 Task: Add Chobani Less Sugar Greek Yogurt Madagascar Vanilla & Cinnamon to the cart.
Action: Mouse pressed left at (24, 105)
Screenshot: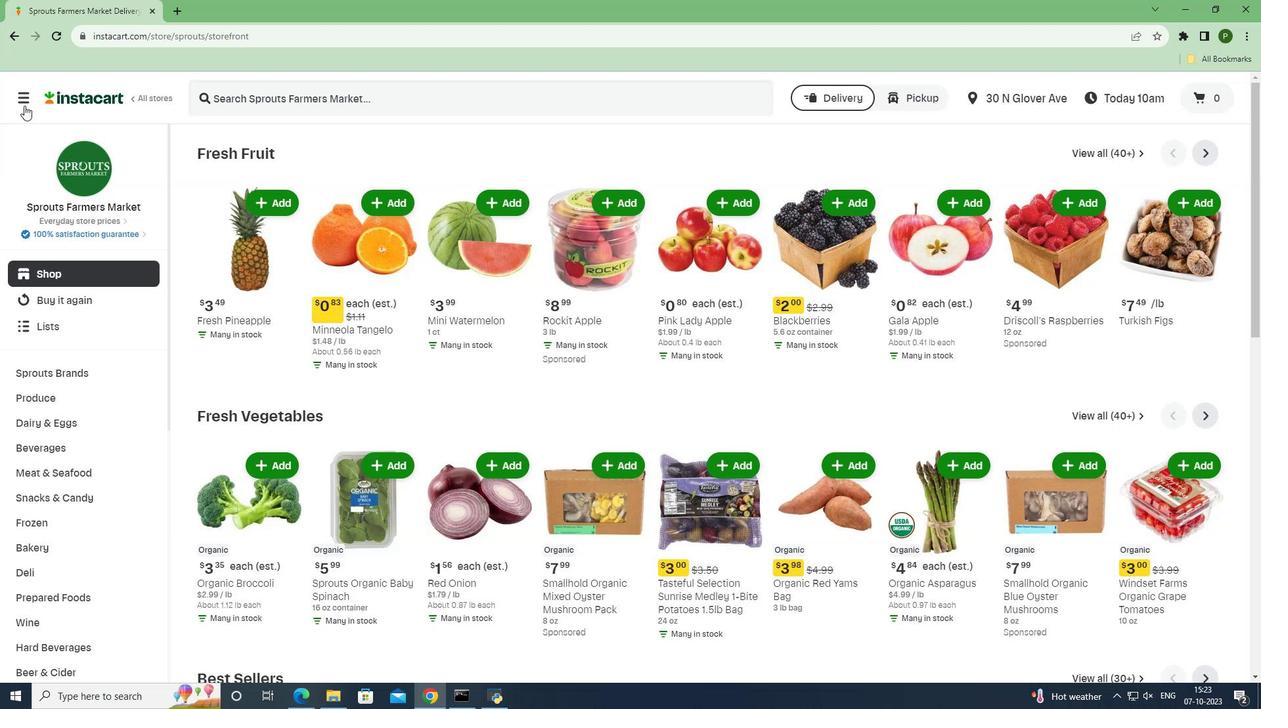 
Action: Mouse moved to (64, 342)
Screenshot: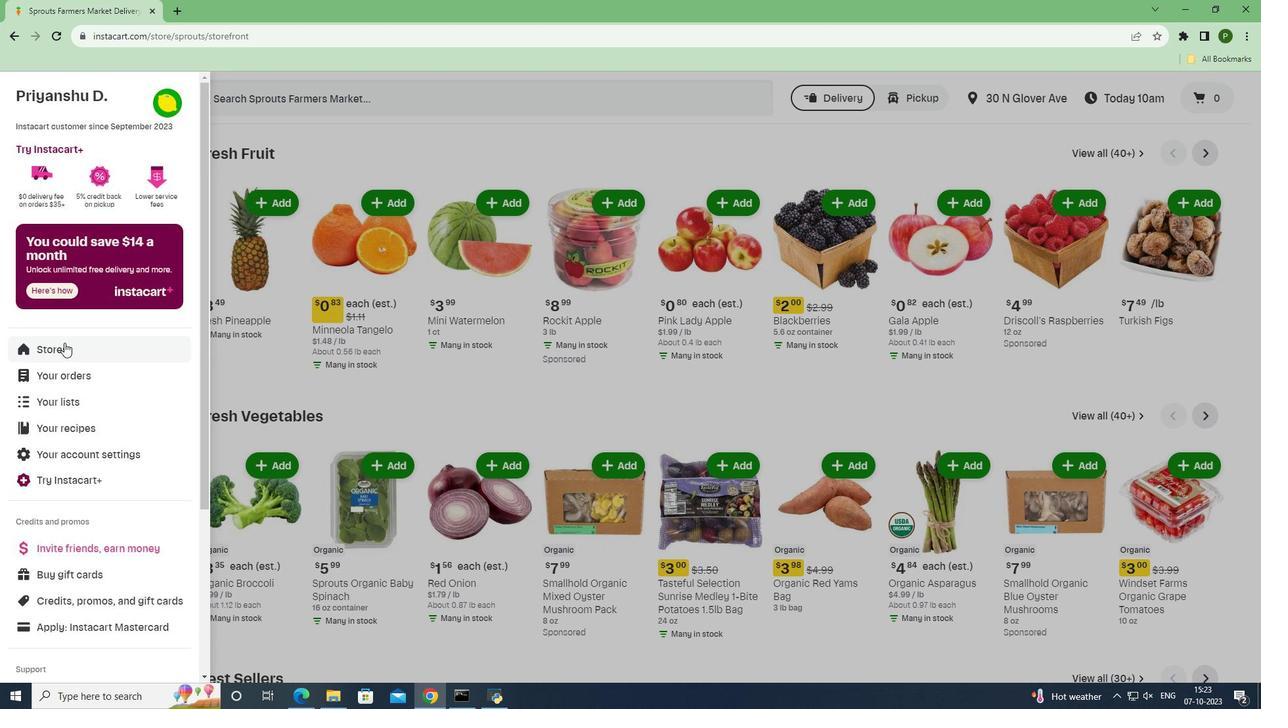
Action: Mouse pressed left at (64, 342)
Screenshot: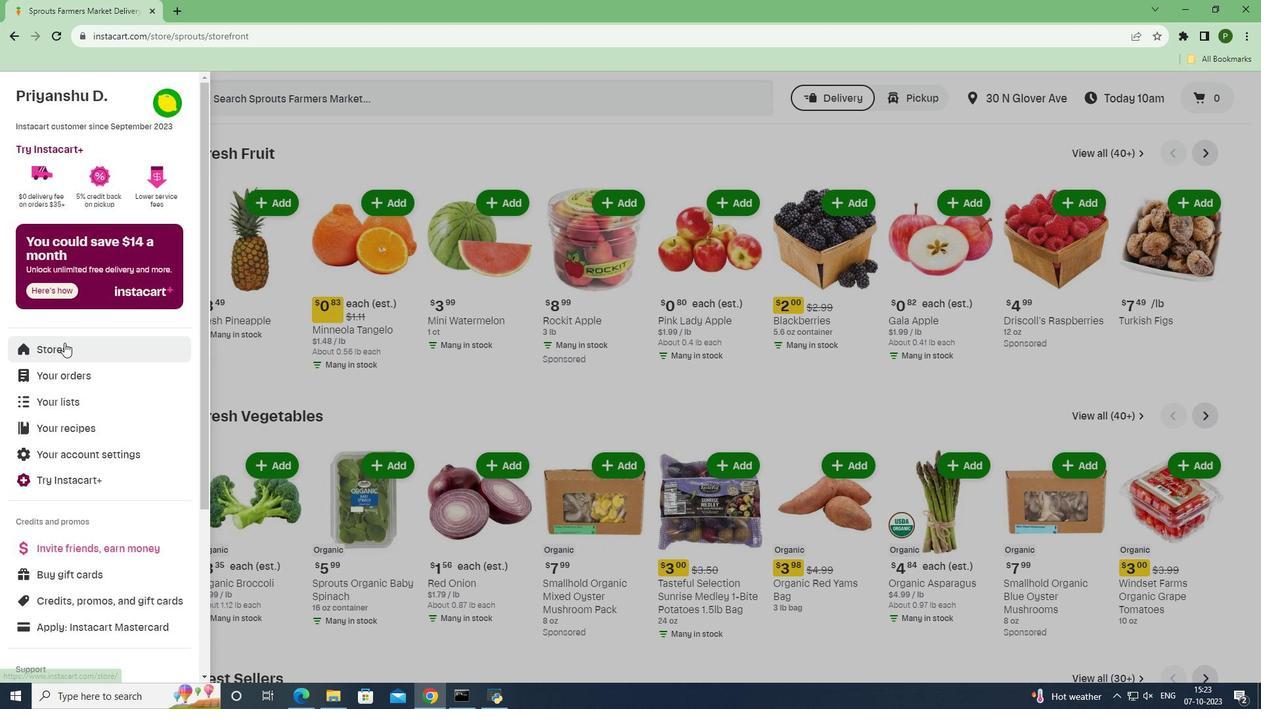 
Action: Mouse moved to (300, 154)
Screenshot: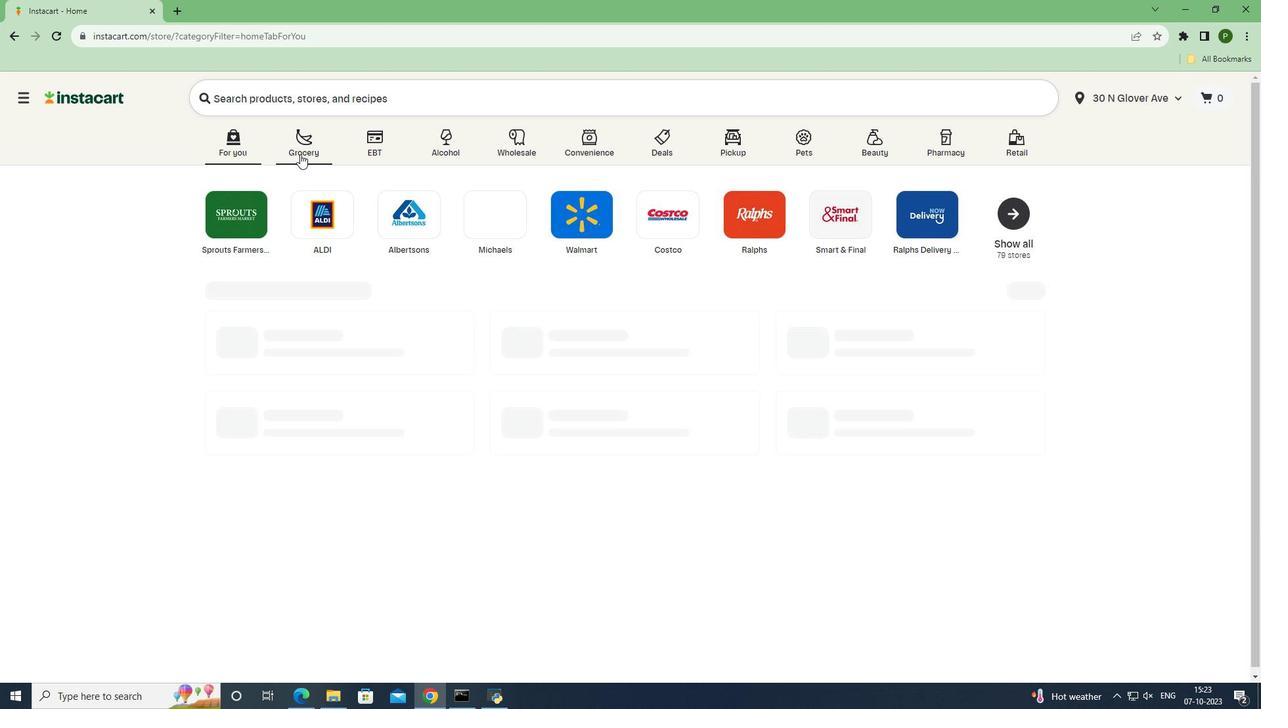 
Action: Mouse pressed left at (300, 154)
Screenshot: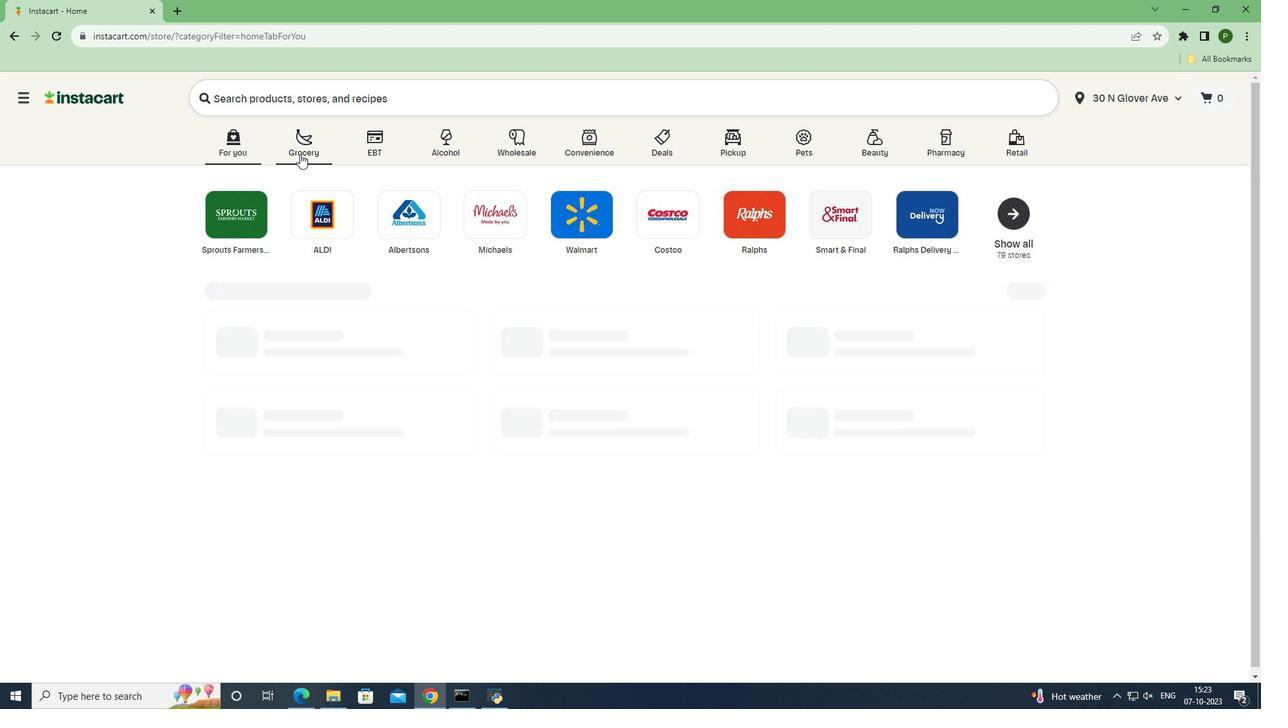 
Action: Mouse moved to (510, 300)
Screenshot: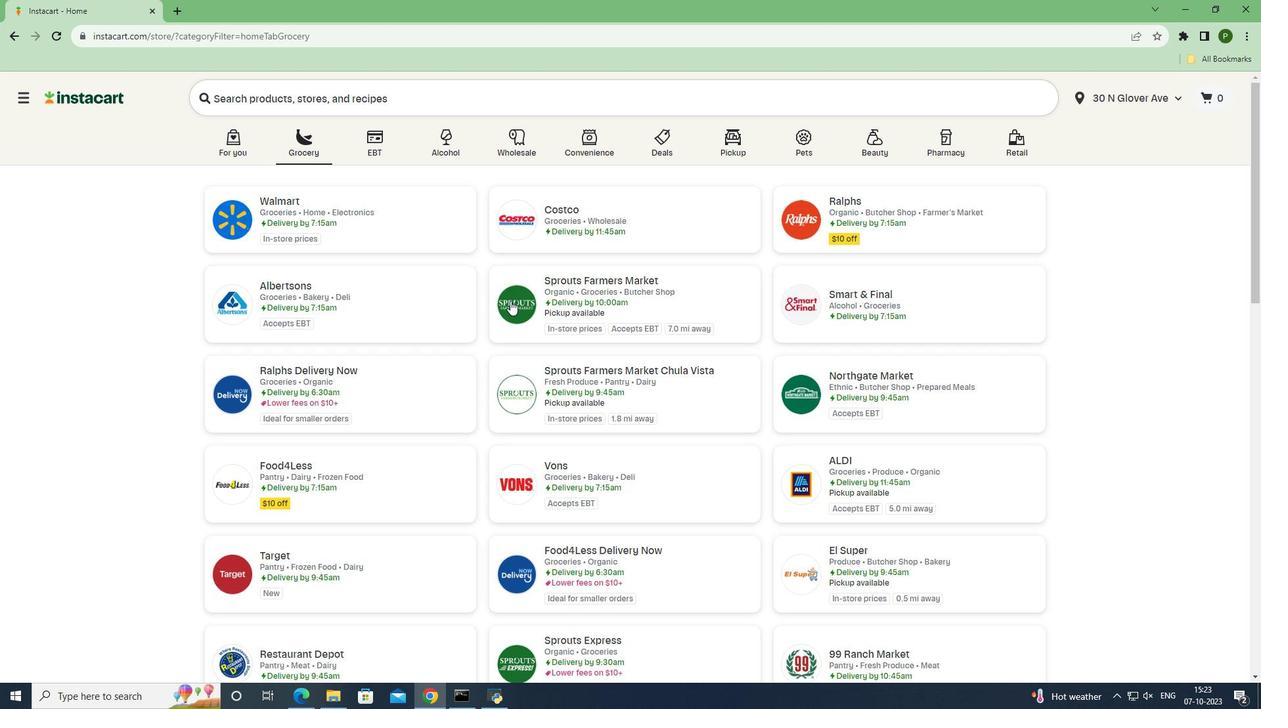 
Action: Mouse pressed left at (510, 300)
Screenshot: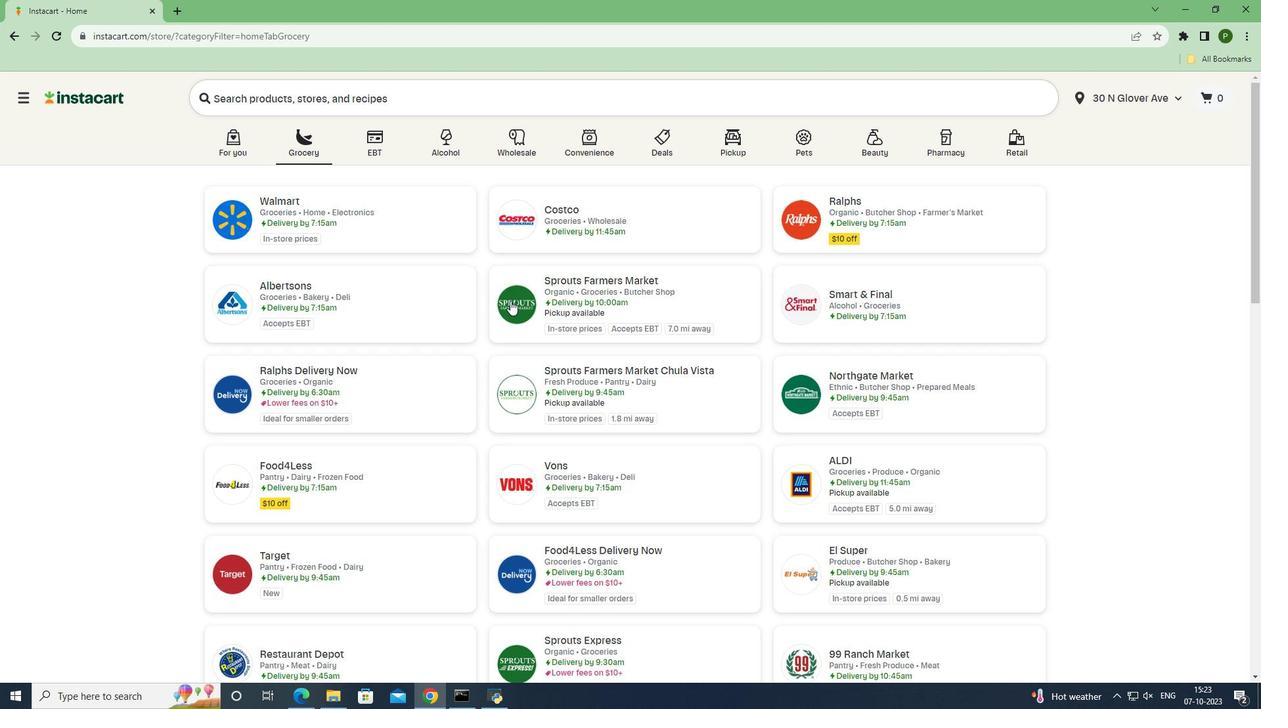 
Action: Mouse moved to (104, 421)
Screenshot: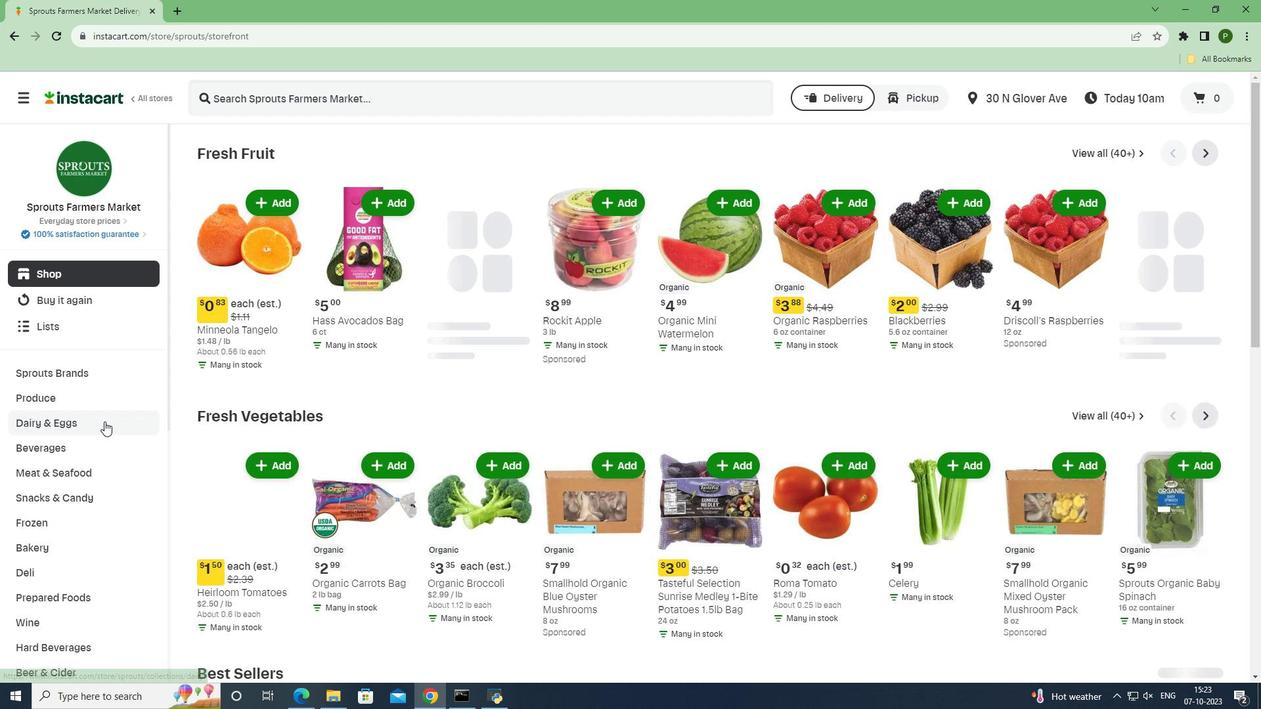 
Action: Mouse pressed left at (104, 421)
Screenshot: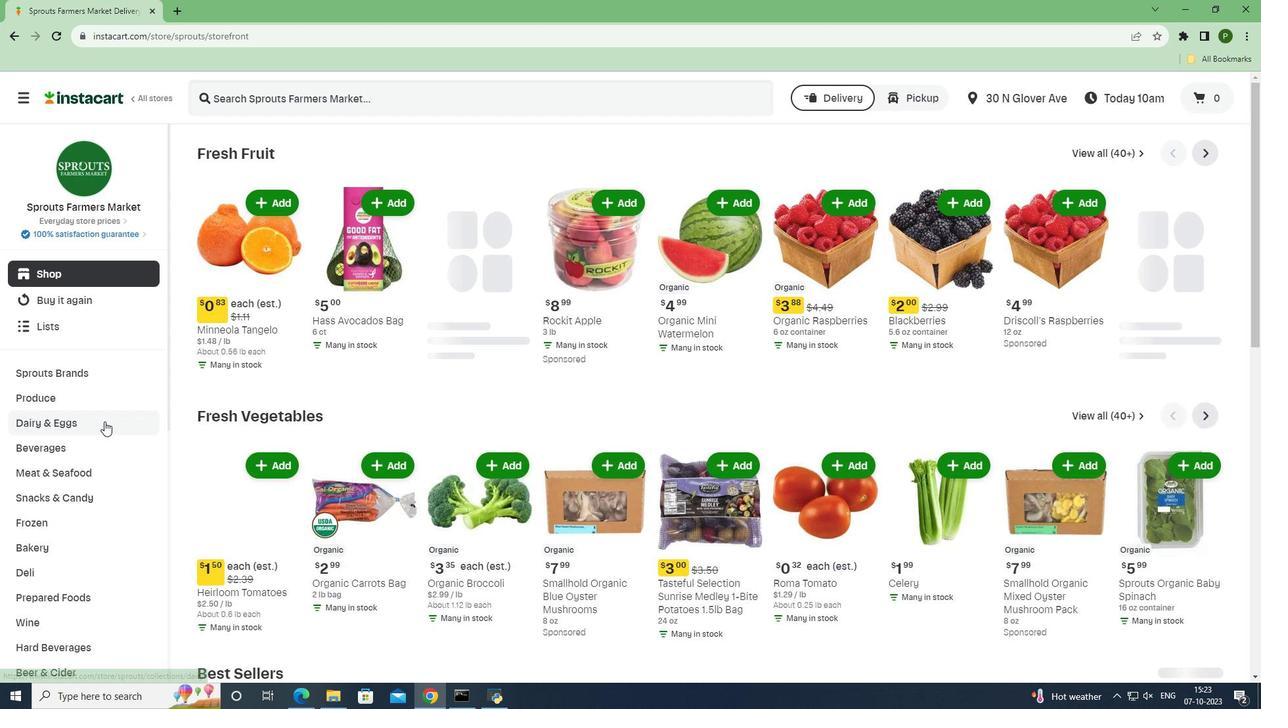 
Action: Mouse moved to (73, 527)
Screenshot: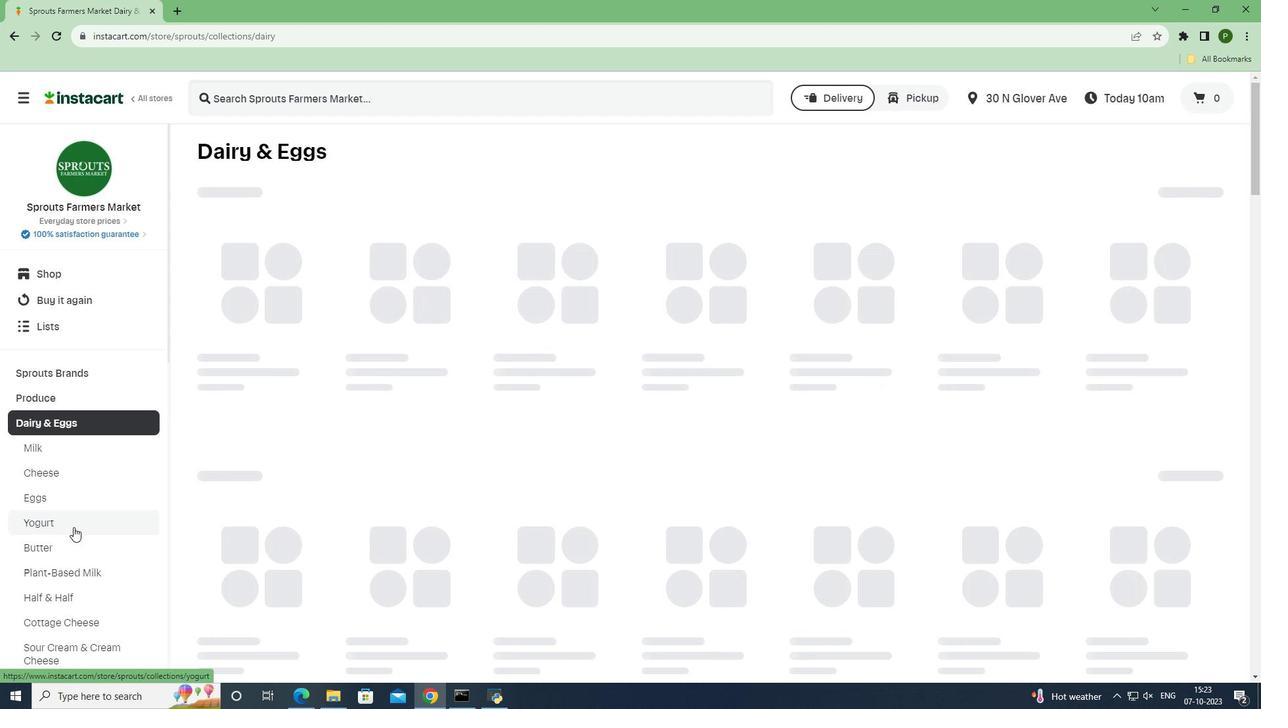 
Action: Mouse pressed left at (73, 527)
Screenshot: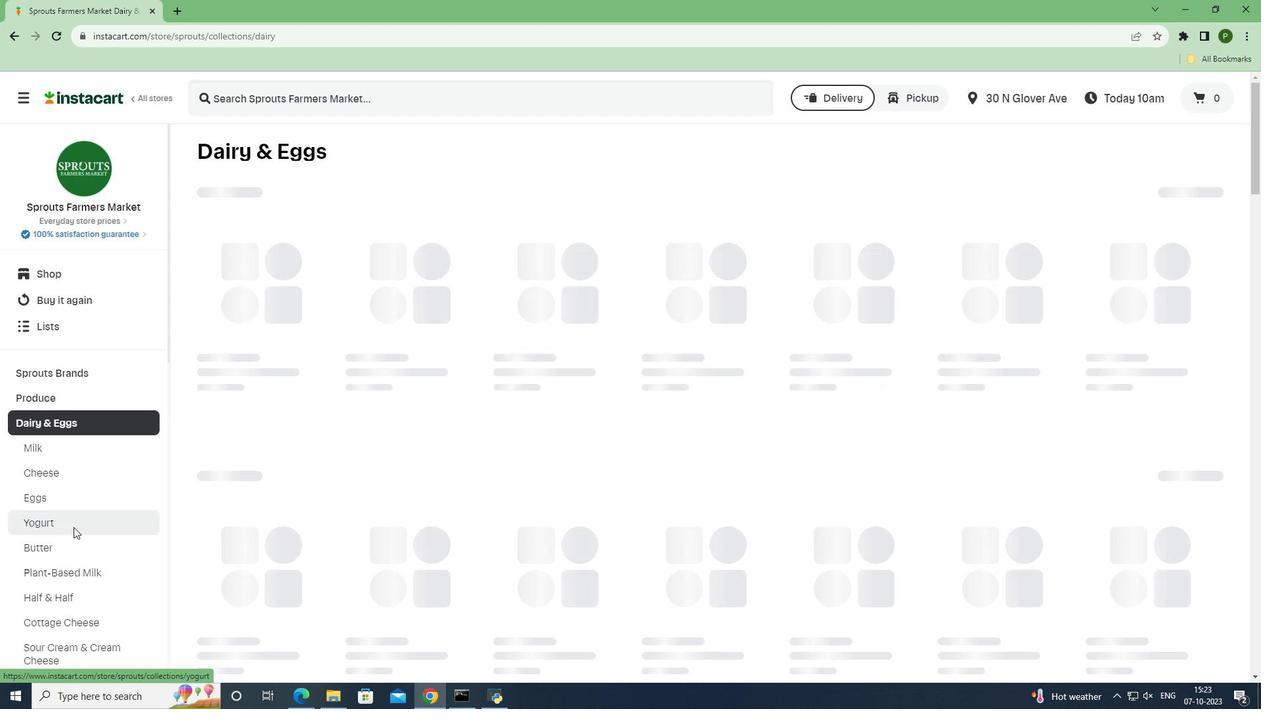 
Action: Mouse moved to (305, 103)
Screenshot: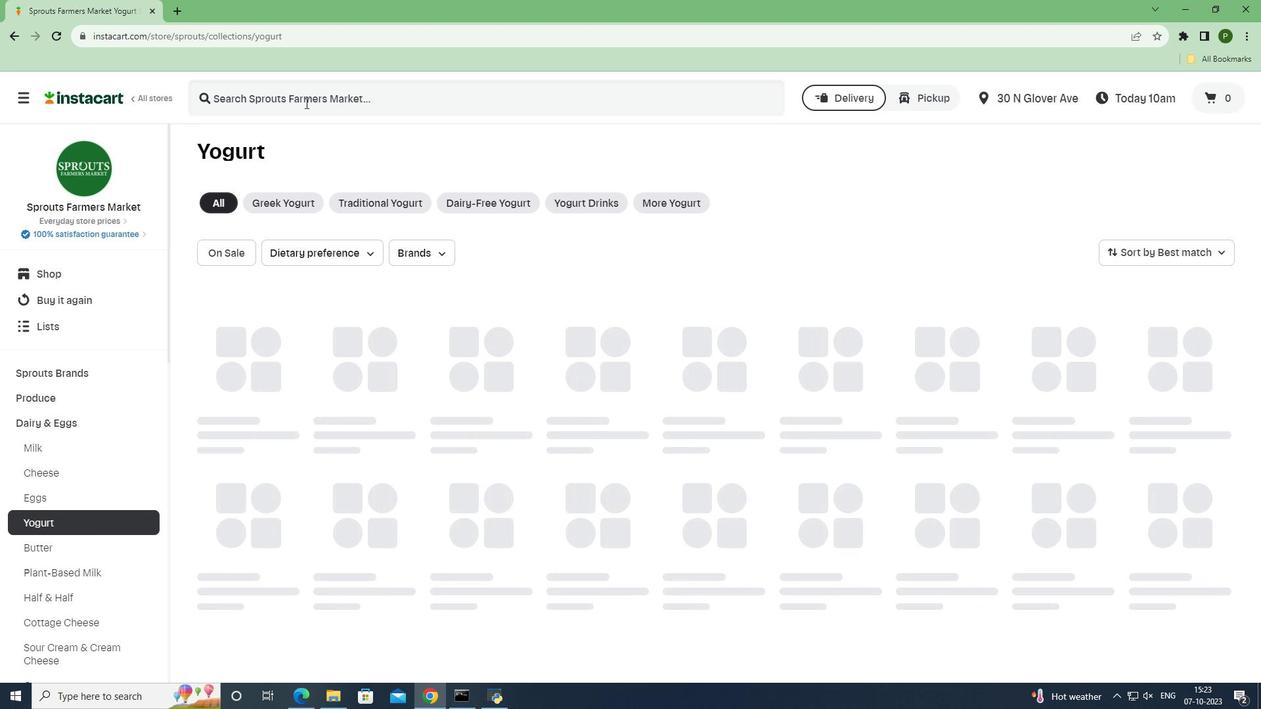 
Action: Mouse pressed left at (305, 103)
Screenshot: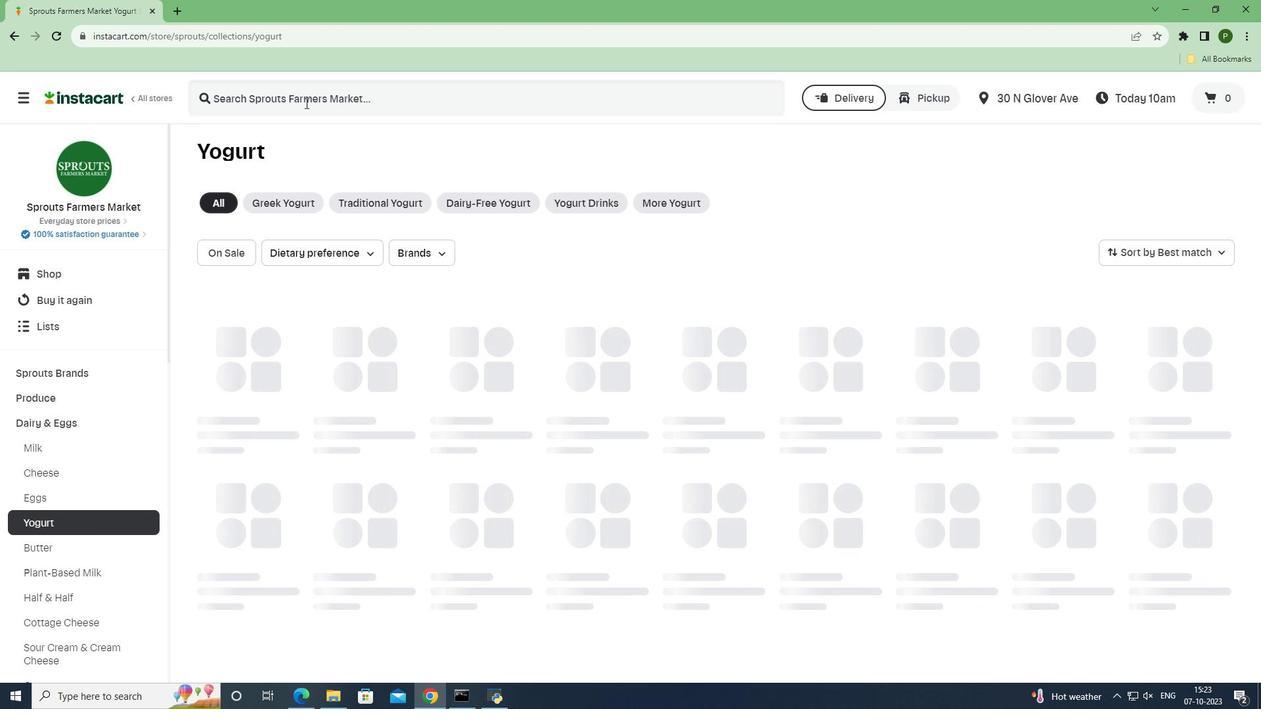 
Action: Key pressed <Key.caps_lock>C<Key.caps_lock>hobani<Key.space><Key.caps_lock>L<Key.caps_lock>ess<Key.space><Key.caps_lock>S<Key.caps_lock>ugar<Key.space><Key.caps_lock>G<Key.caps_lock>reek<Key.space><Key.caps_lock>Y<Key.caps_lock>ogurt<Key.space><Key.caps_lock>M<Key.caps_lock>adagscar<Key.space><Key.caps_lock>V<Key.caps_lock>anilla<Key.space><Key.shift>&<Key.space><Key.caps_lock>C<Key.caps_lock>innamon<Key.space><Key.enter>
Screenshot: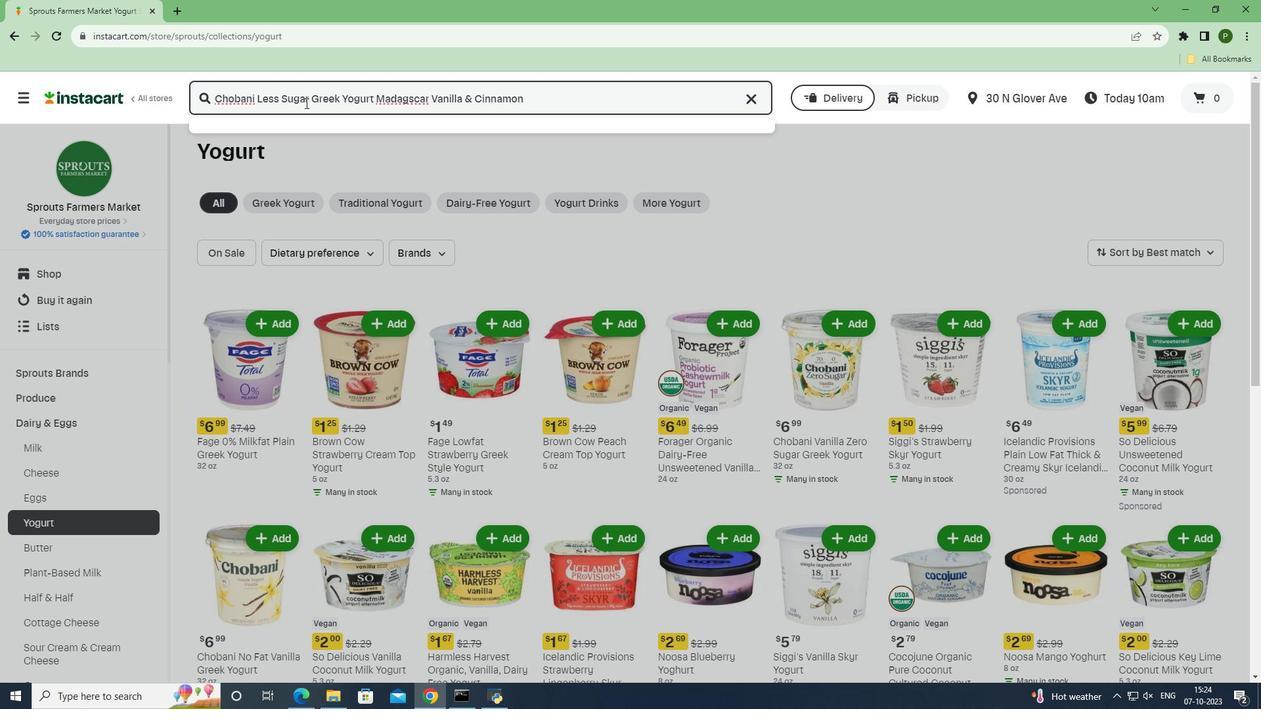 
Action: Mouse moved to (747, 237)
Screenshot: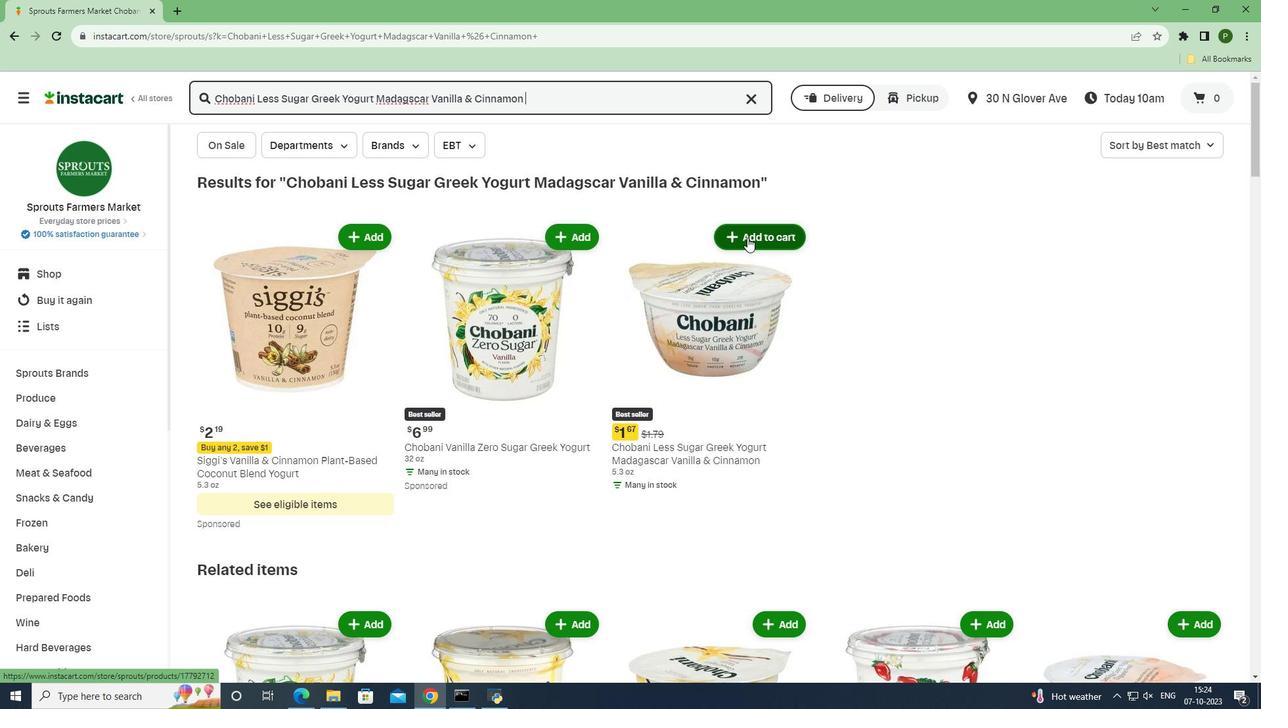
Action: Mouse pressed left at (747, 237)
Screenshot: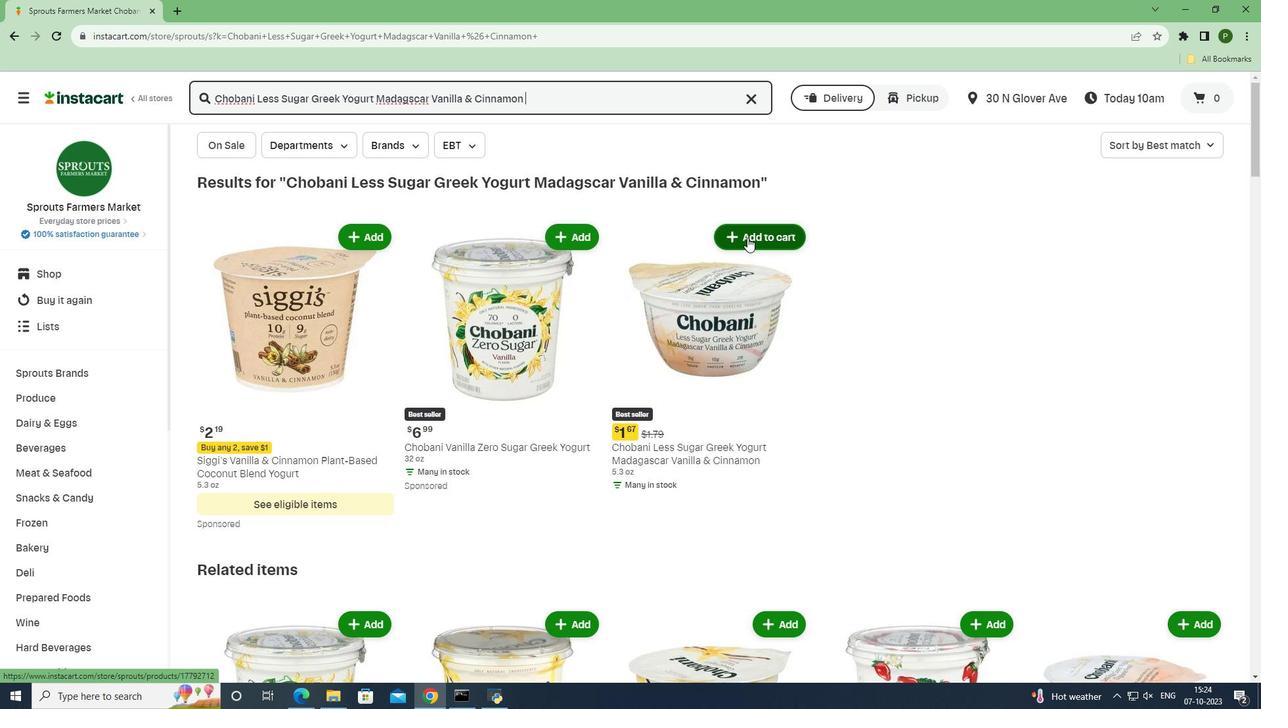 
Action: Mouse moved to (848, 327)
Screenshot: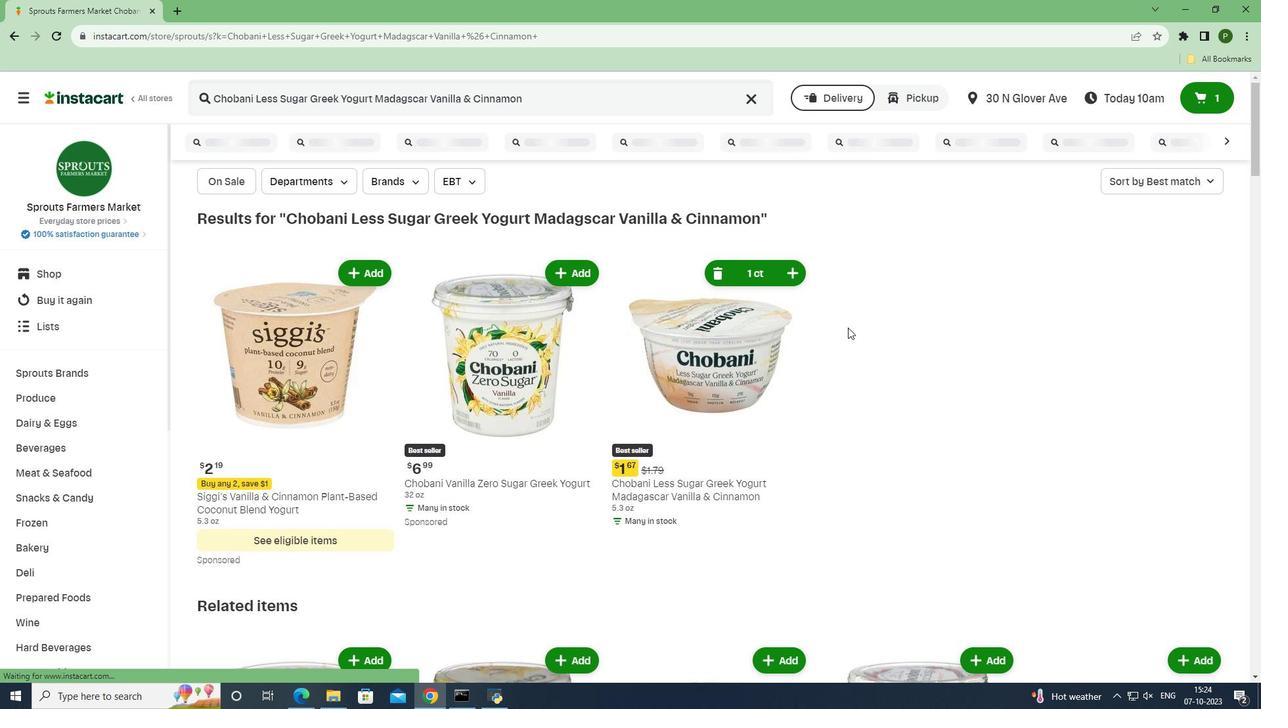 
